 Task: Use the formula "ATAN" in spreadsheet "Project portfolio".
Action: Mouse moved to (798, 349)
Screenshot: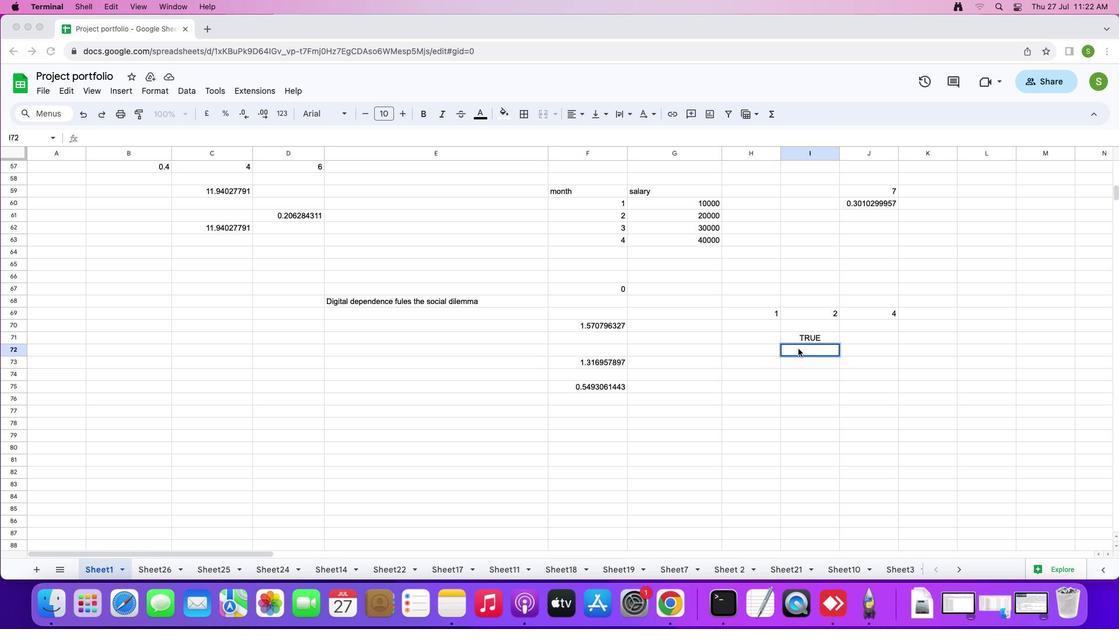 
Action: Mouse pressed left at (798, 349)
Screenshot: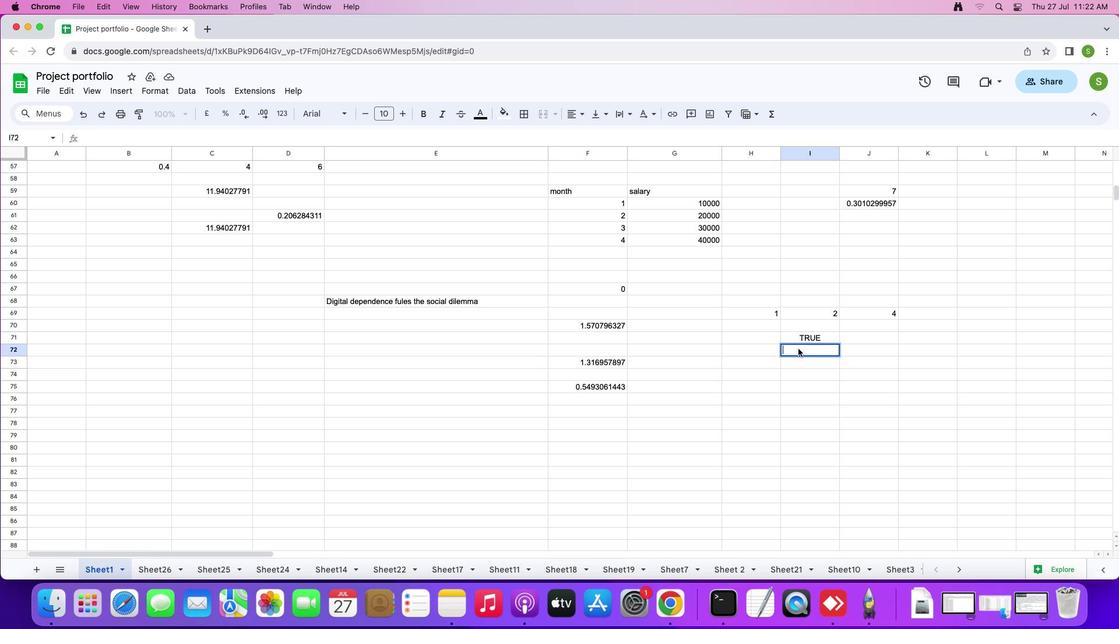 
Action: Mouse moved to (774, 113)
Screenshot: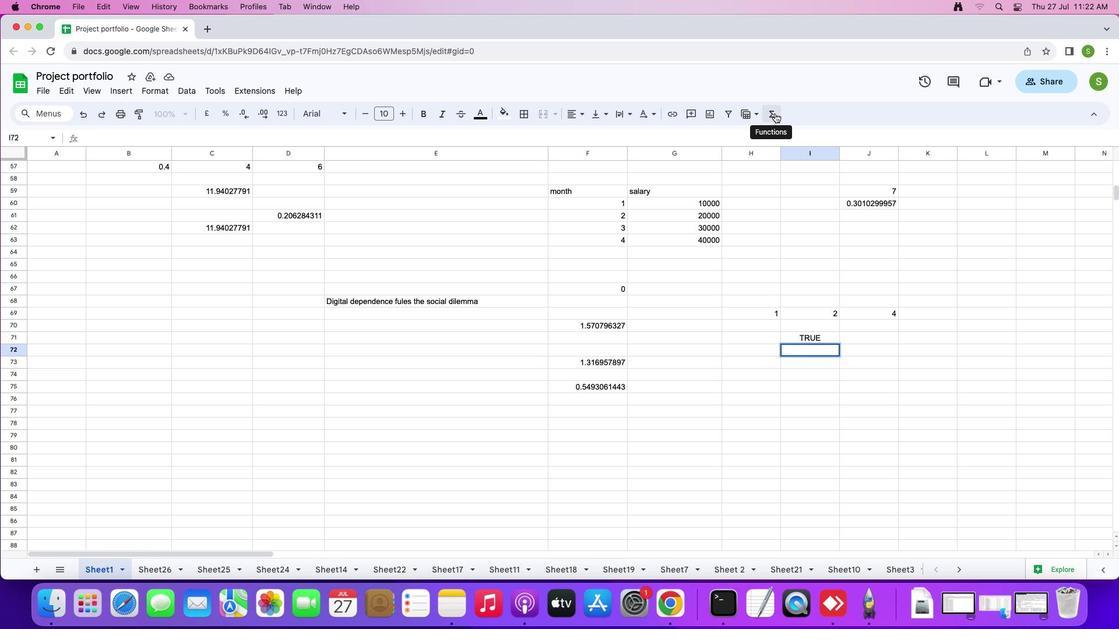 
Action: Mouse pressed left at (774, 113)
Screenshot: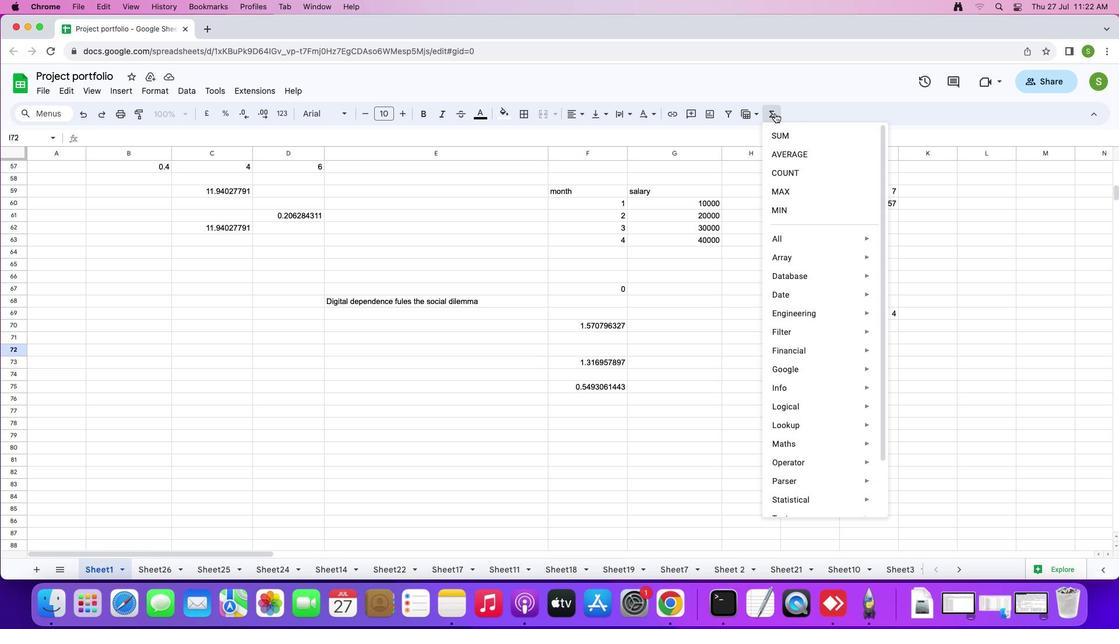 
Action: Mouse moved to (798, 241)
Screenshot: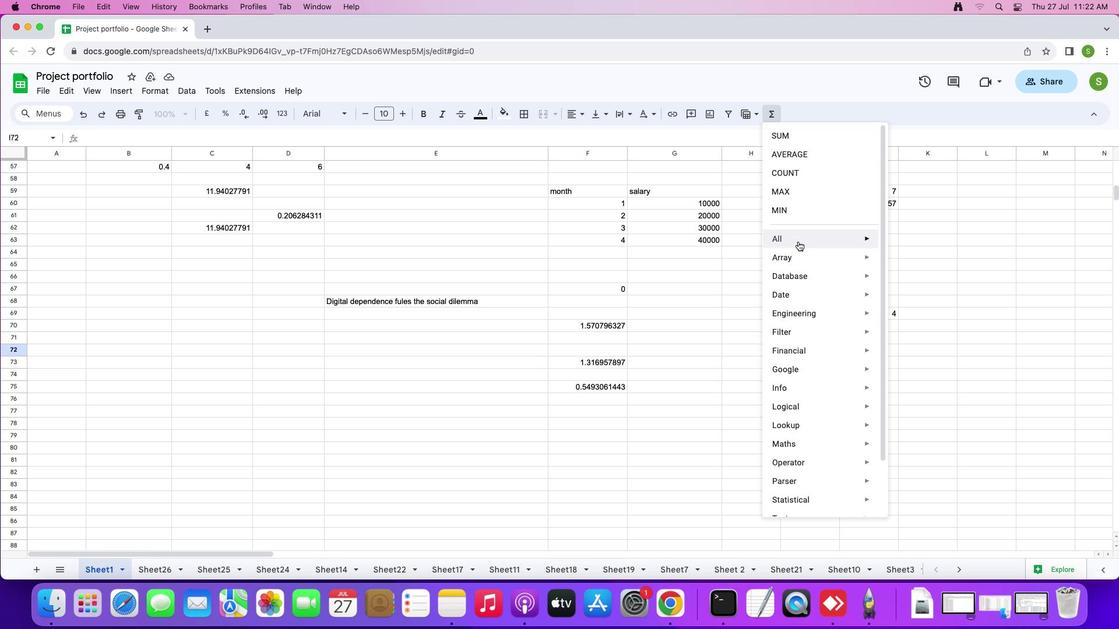 
Action: Mouse pressed left at (798, 241)
Screenshot: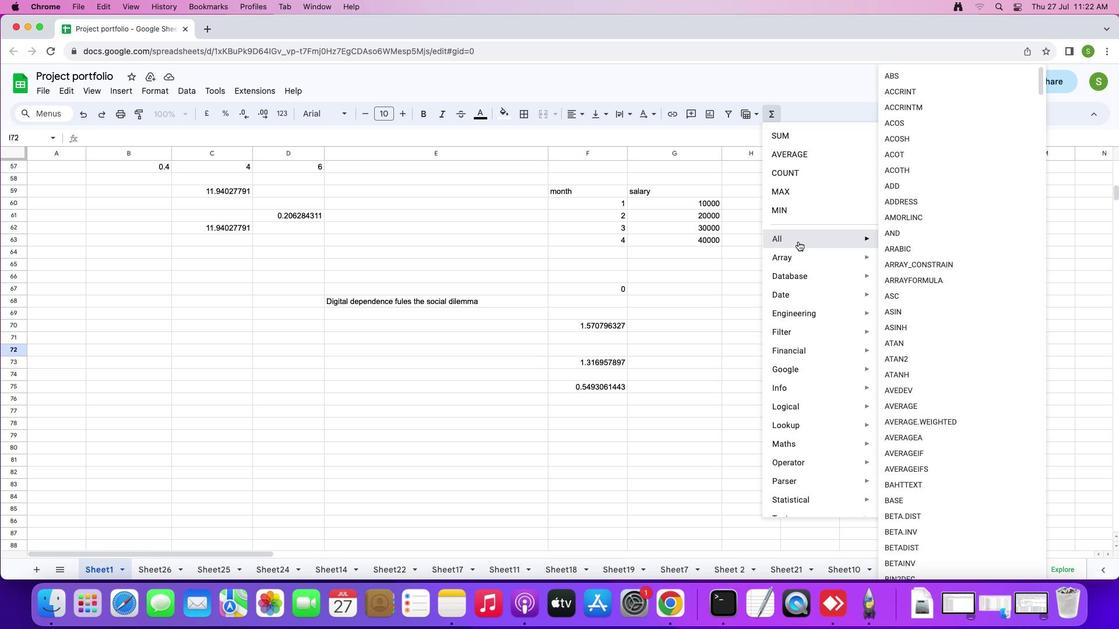 
Action: Mouse moved to (920, 344)
Screenshot: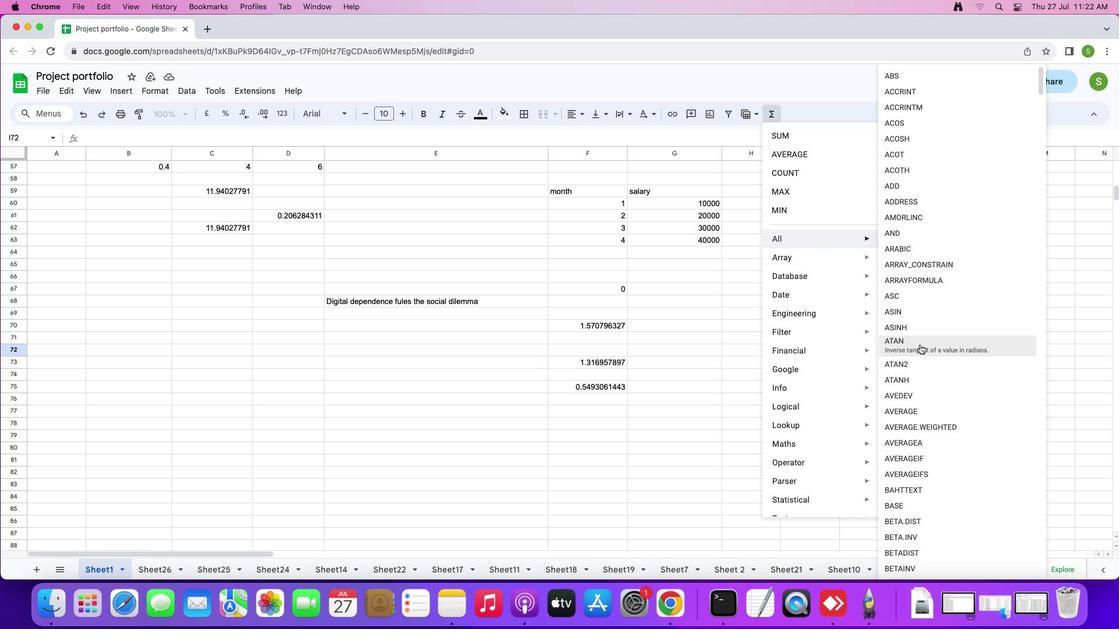 
Action: Mouse pressed left at (920, 344)
Screenshot: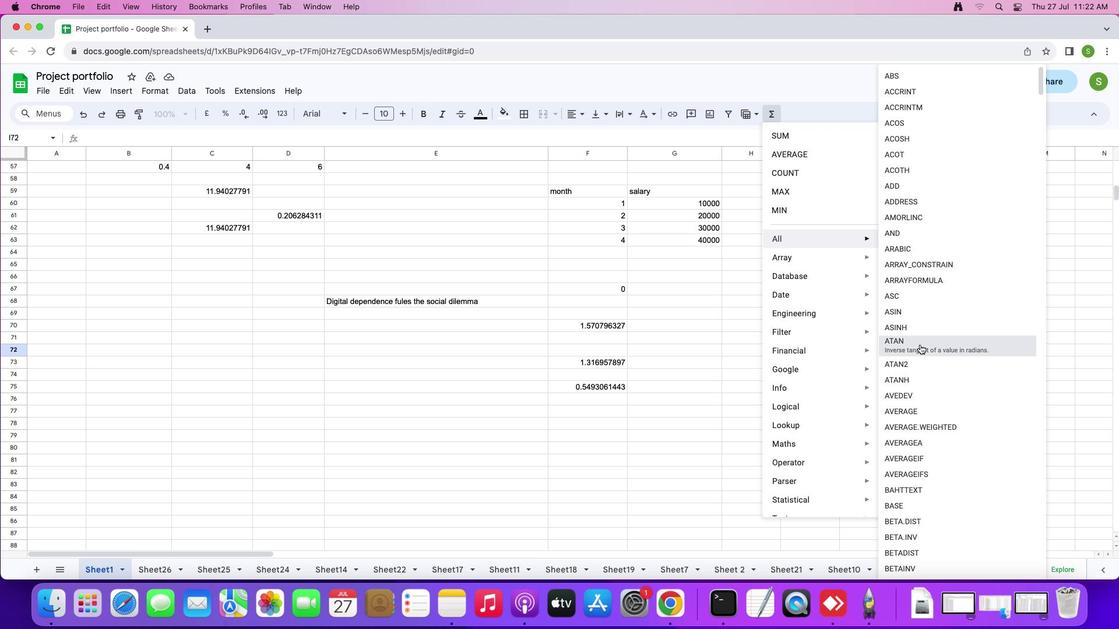 
Action: Mouse moved to (832, 311)
Screenshot: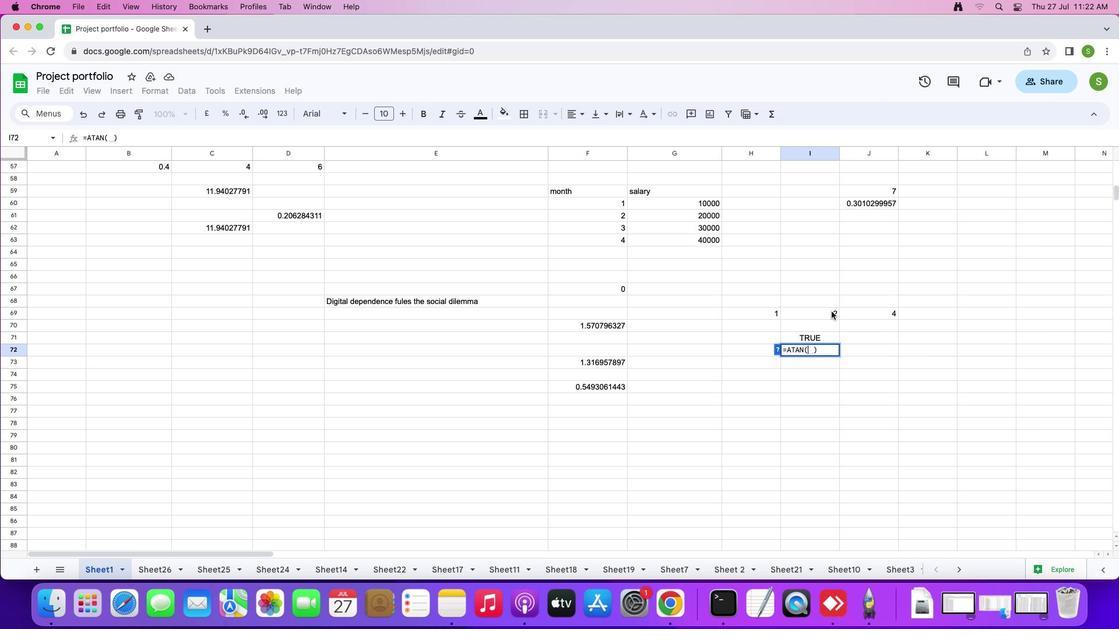 
Action: Mouse pressed left at (832, 311)
Screenshot: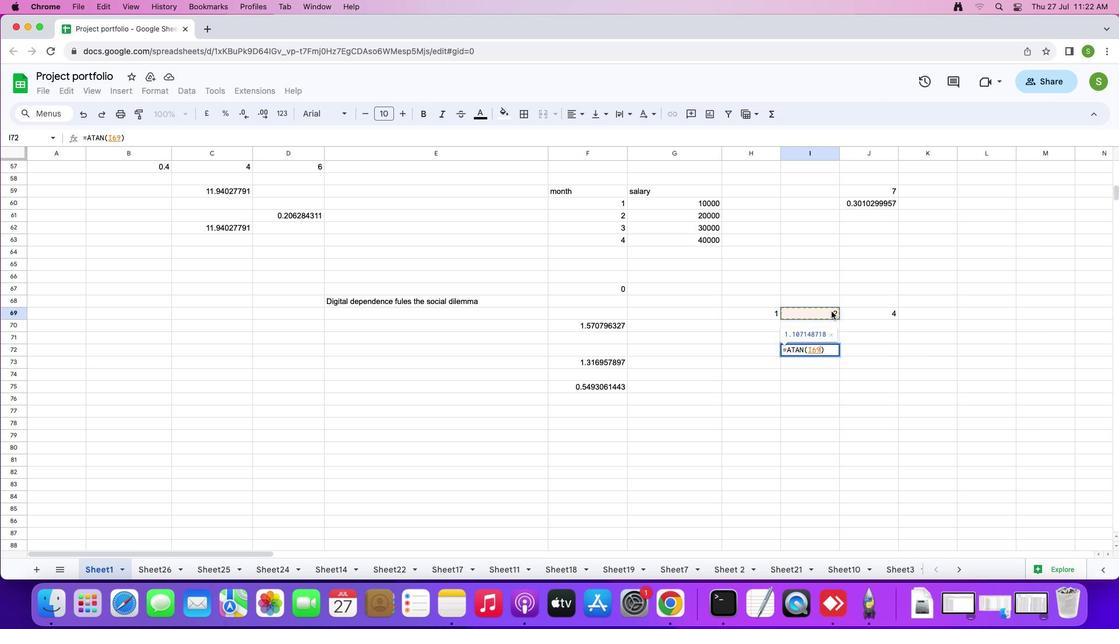
Action: Mouse moved to (831, 311)
Screenshot: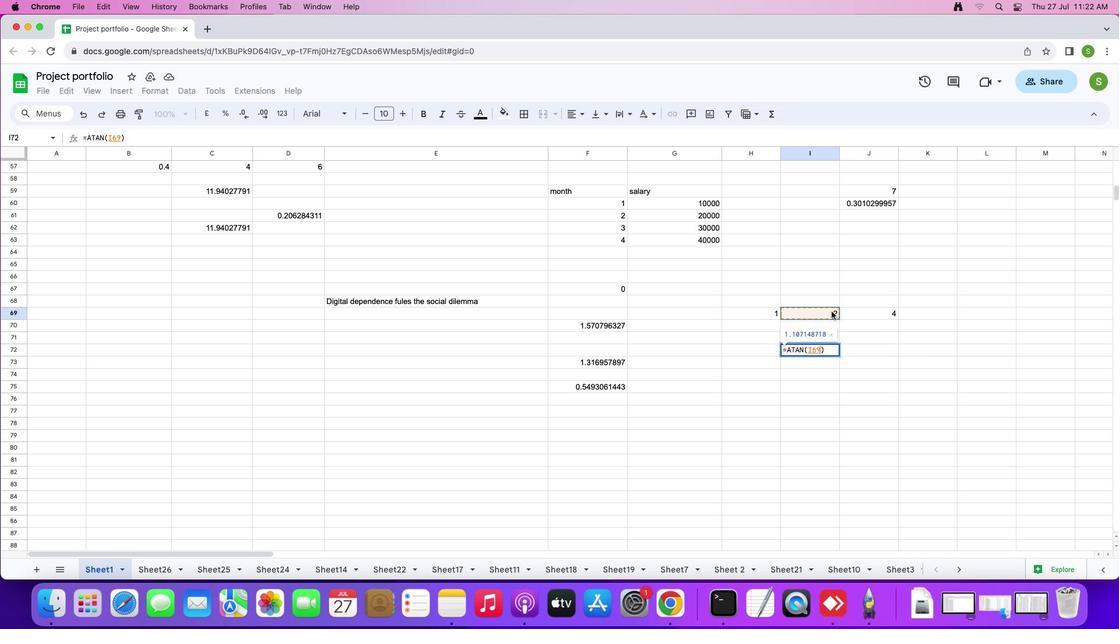 
Action: Key pressed Key.enter
Screenshot: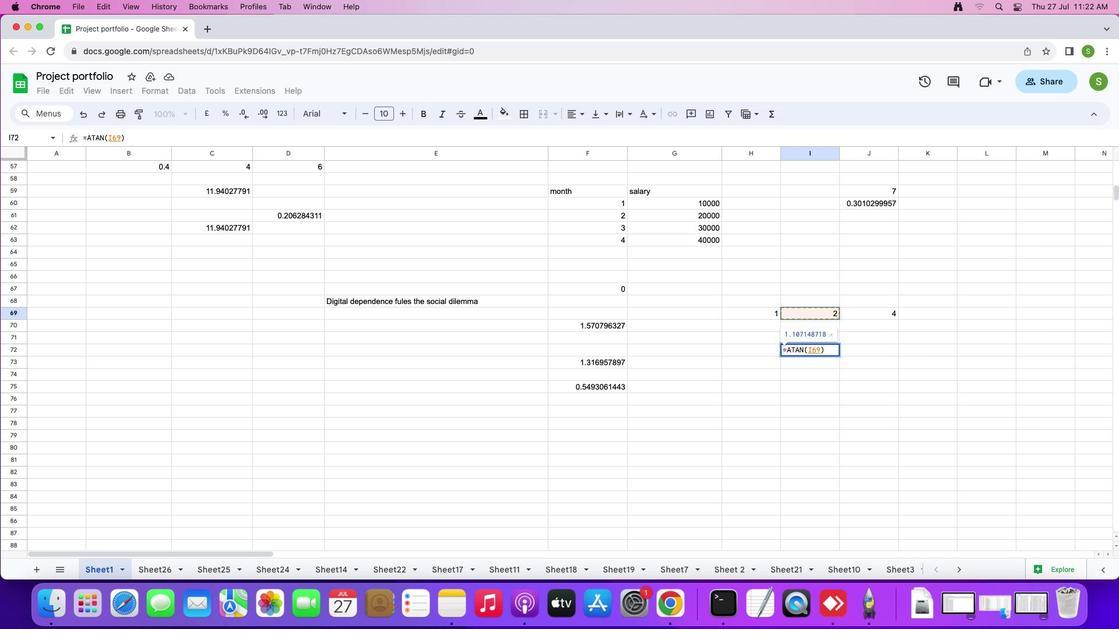 
Action: Mouse moved to (923, 270)
Screenshot: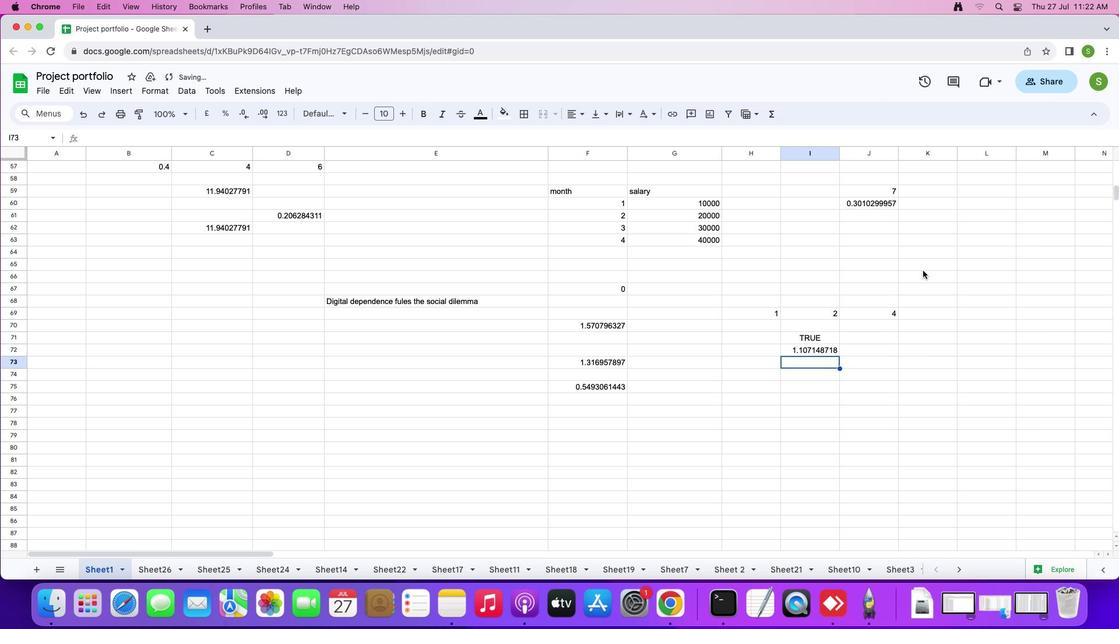 
